 Task: Add Ecotools Dry Body Brush to the cart.
Action: Mouse moved to (816, 321)
Screenshot: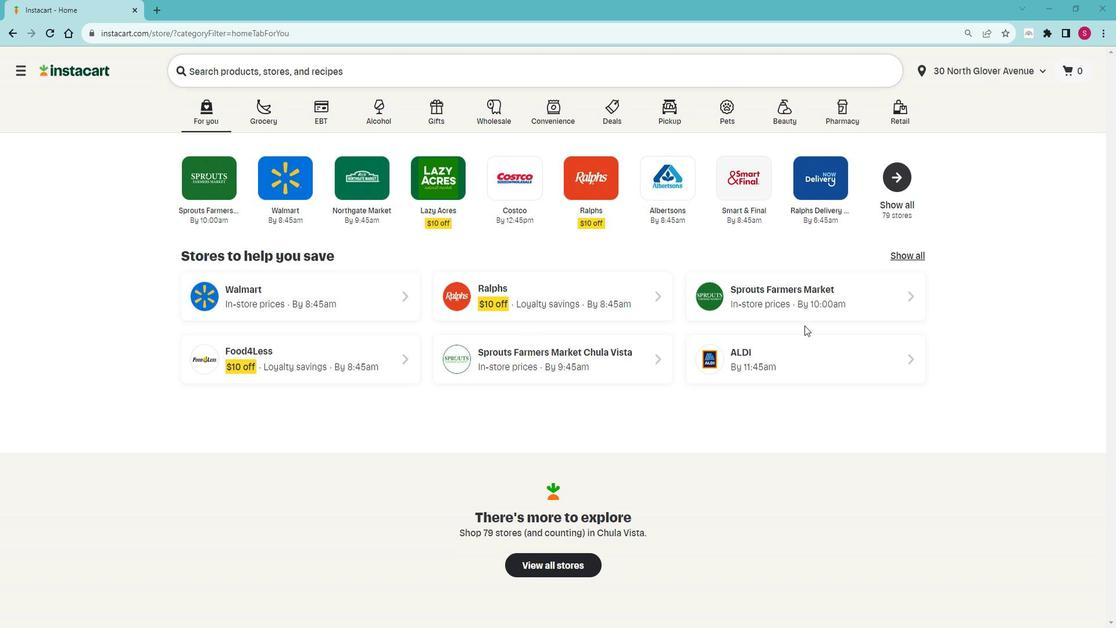 
Action: Mouse pressed left at (816, 321)
Screenshot: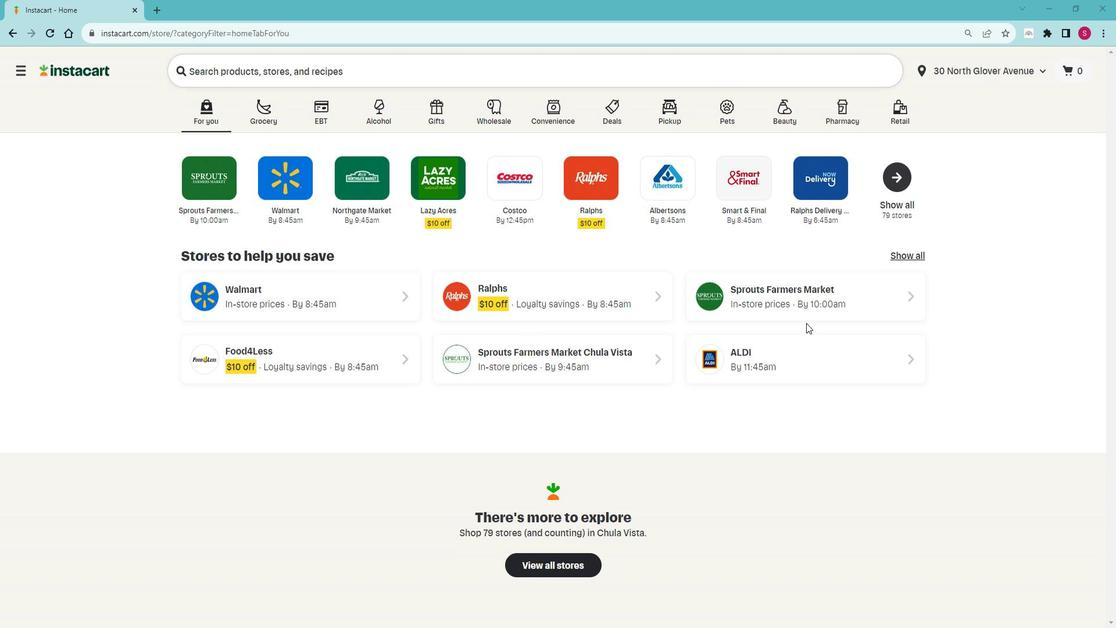 
Action: Mouse moved to (820, 313)
Screenshot: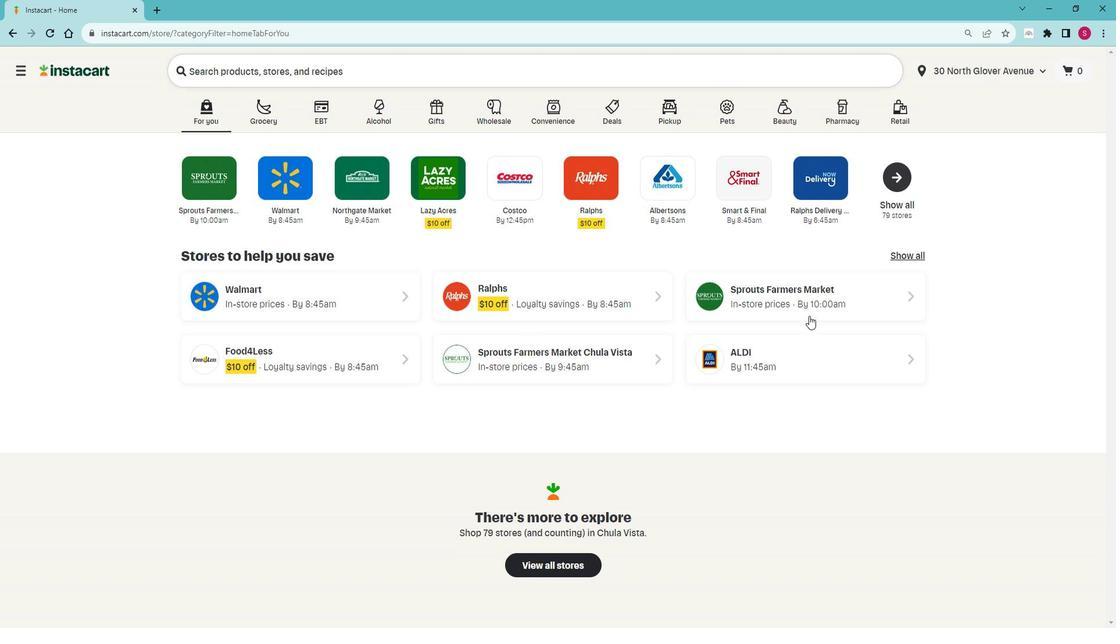 
Action: Mouse pressed left at (820, 313)
Screenshot: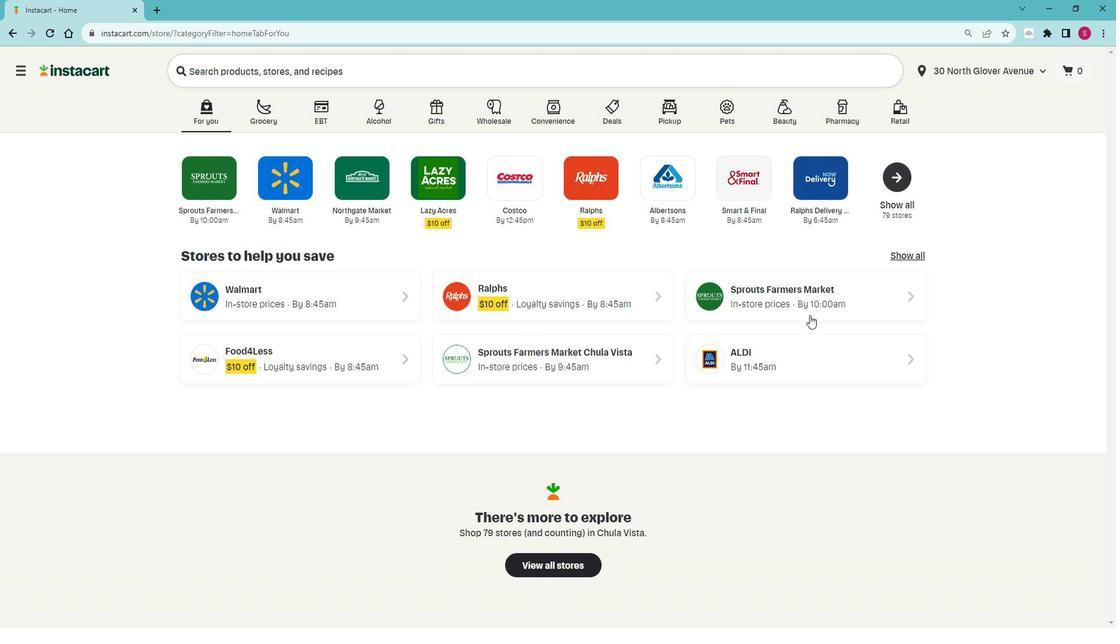 
Action: Mouse moved to (73, 443)
Screenshot: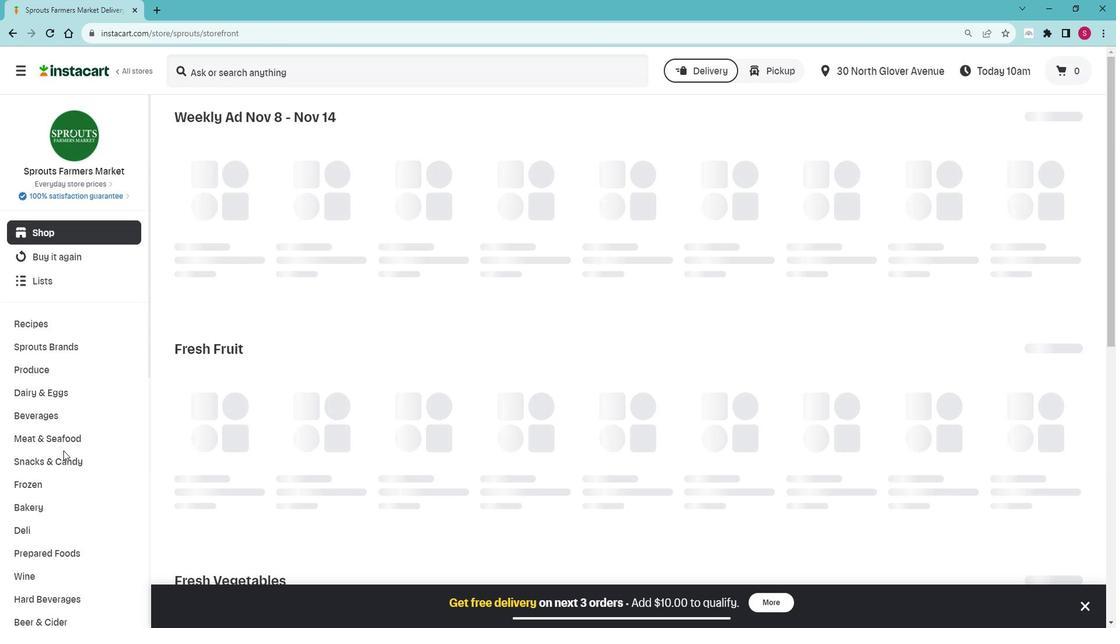 
Action: Mouse scrolled (73, 443) with delta (0, 0)
Screenshot: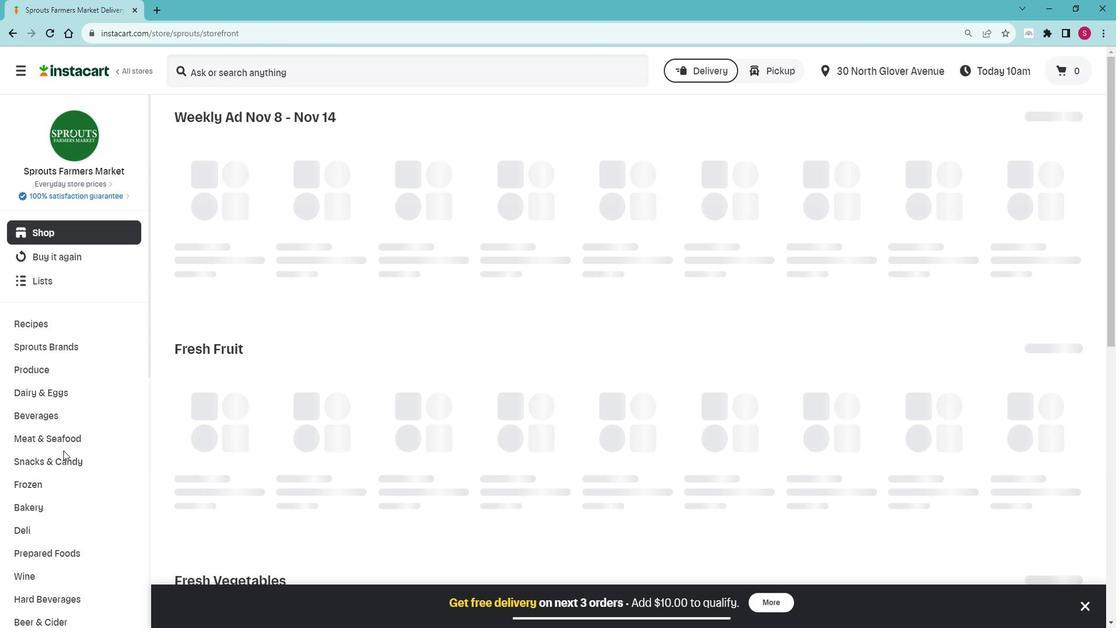 
Action: Mouse scrolled (73, 443) with delta (0, 0)
Screenshot: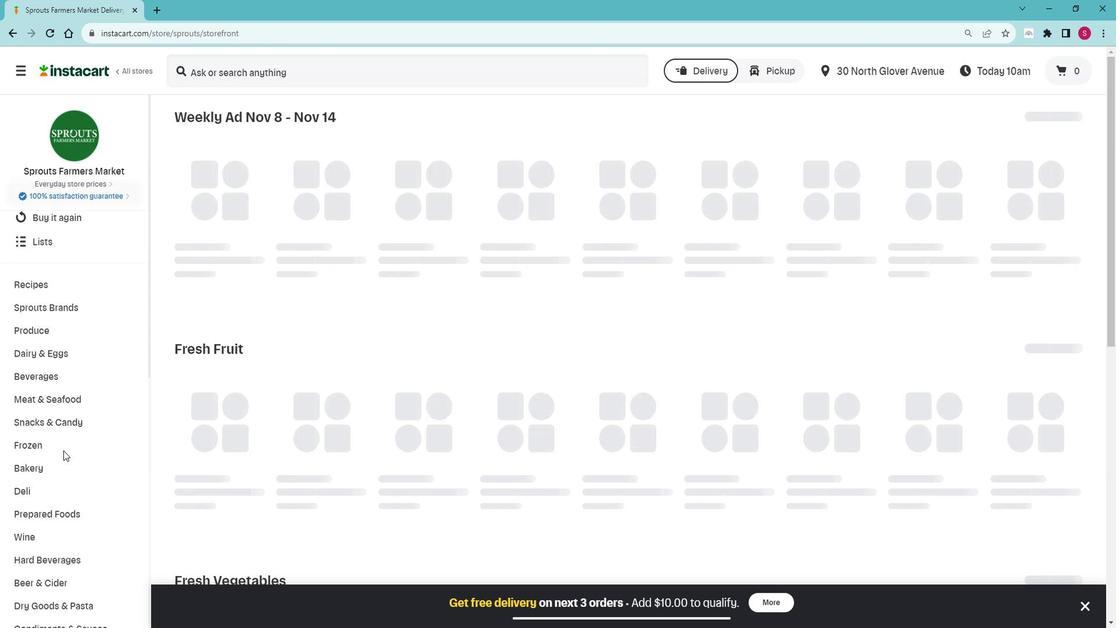 
Action: Mouse scrolled (73, 443) with delta (0, 0)
Screenshot: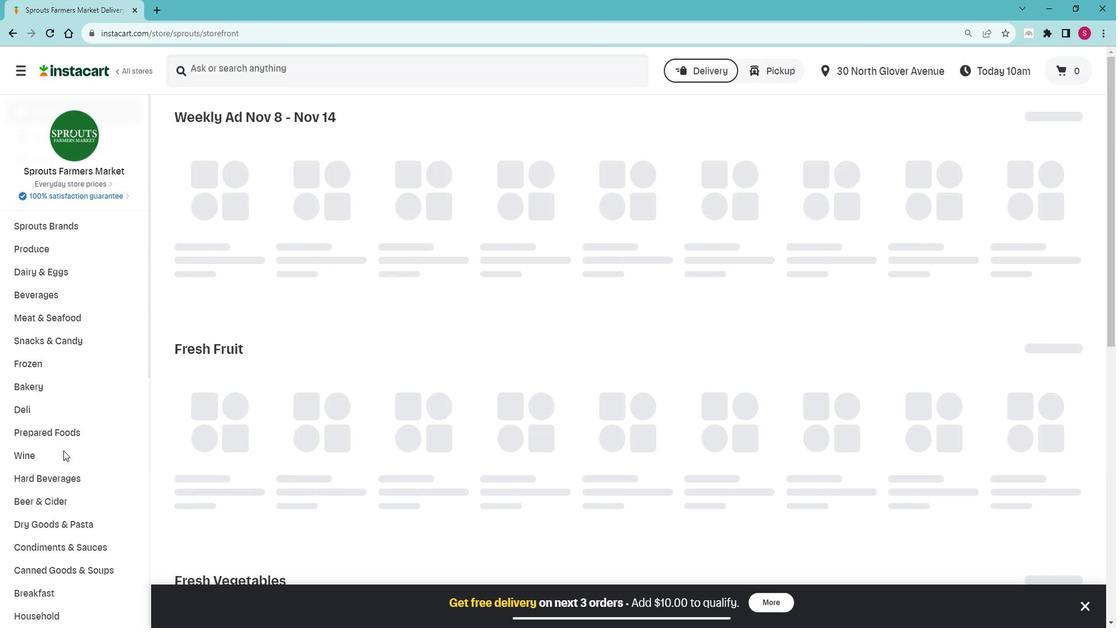
Action: Mouse scrolled (73, 443) with delta (0, 0)
Screenshot: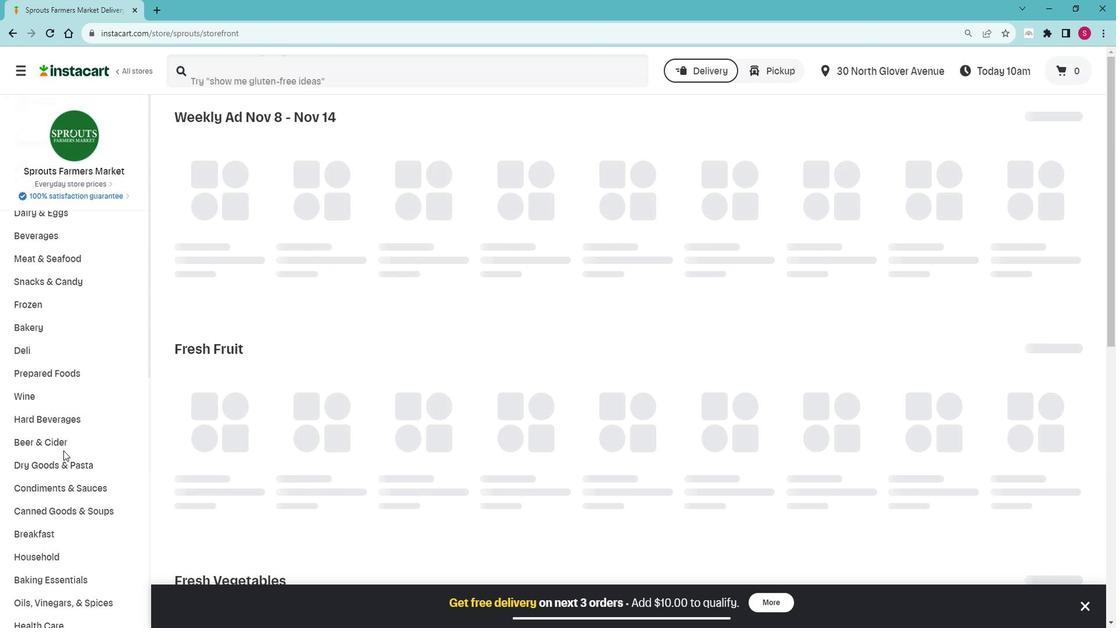 
Action: Mouse scrolled (73, 443) with delta (0, 0)
Screenshot: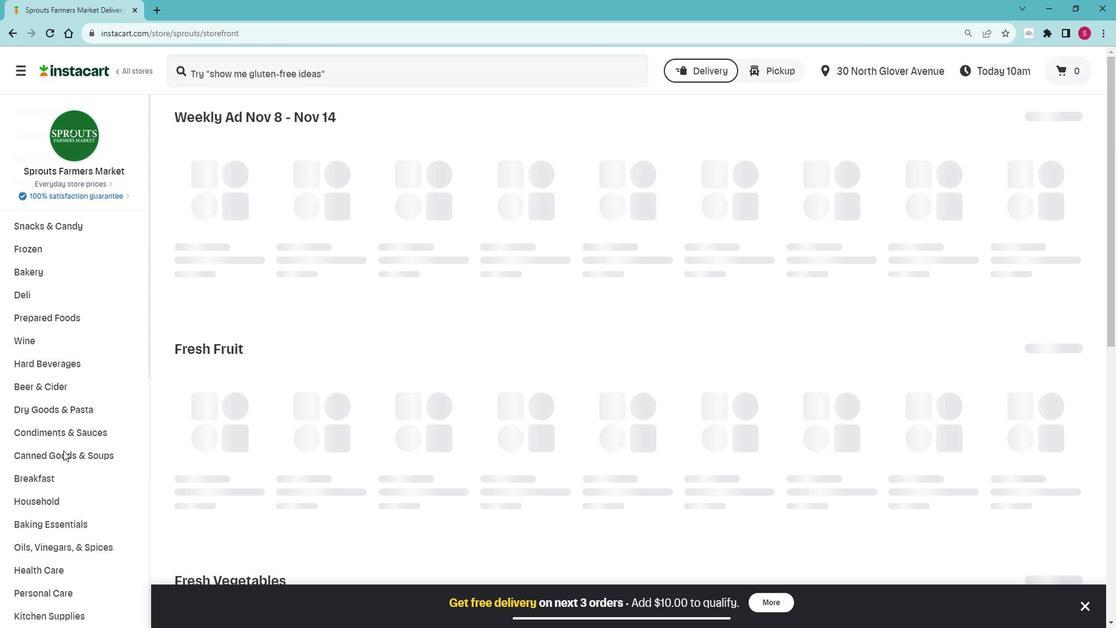 
Action: Mouse scrolled (73, 443) with delta (0, 0)
Screenshot: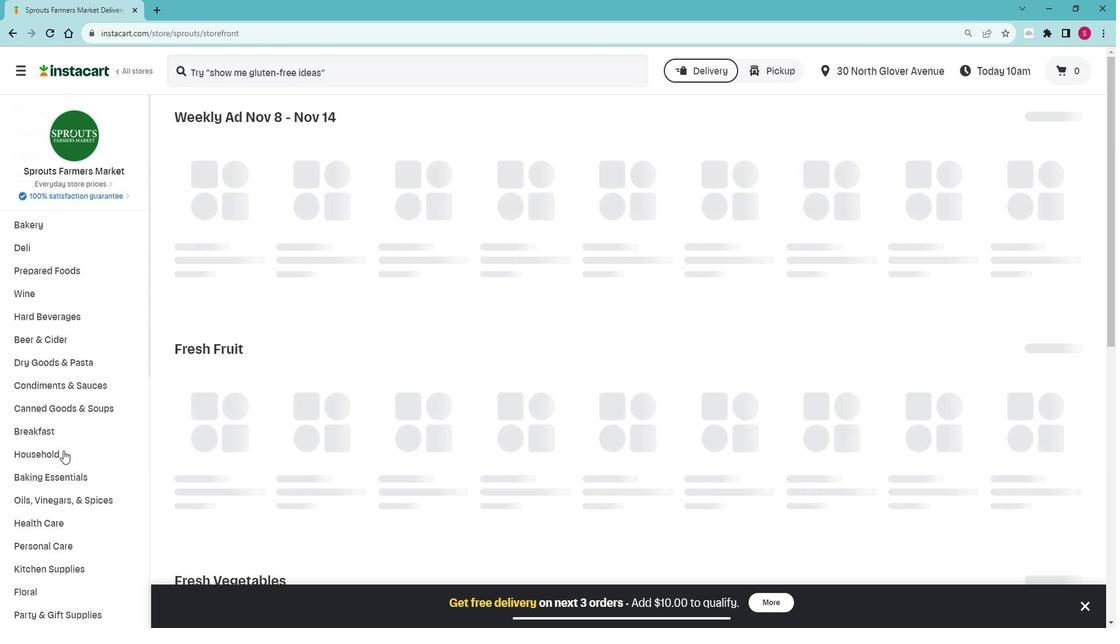
Action: Mouse moved to (68, 441)
Screenshot: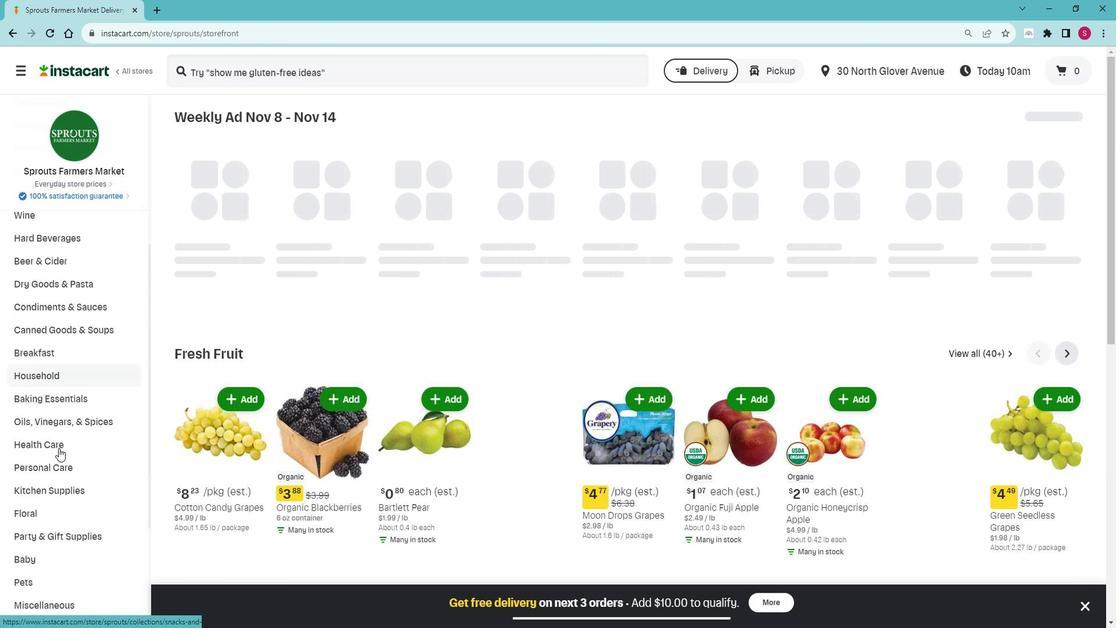 
Action: Mouse scrolled (68, 440) with delta (0, 0)
Screenshot: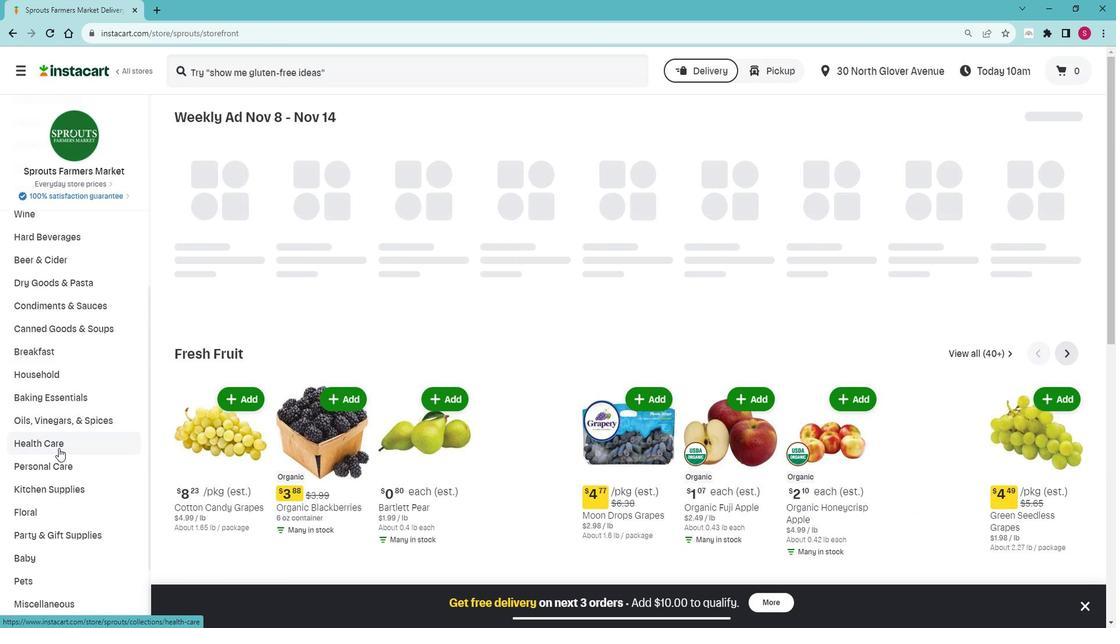
Action: Mouse scrolled (68, 440) with delta (0, 0)
Screenshot: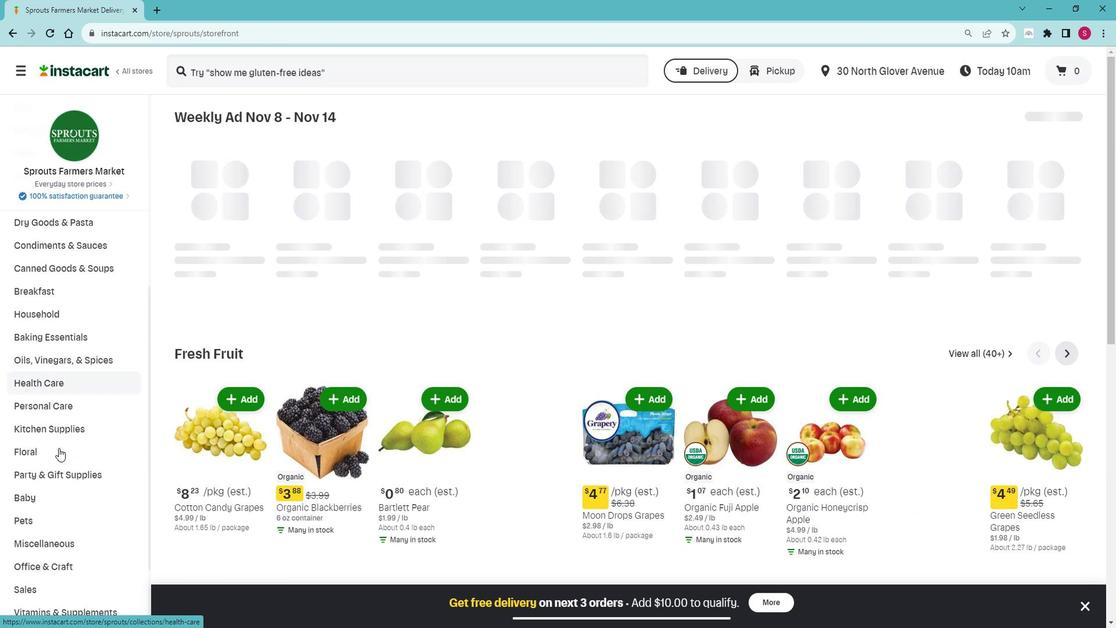 
Action: Mouse scrolled (68, 440) with delta (0, 0)
Screenshot: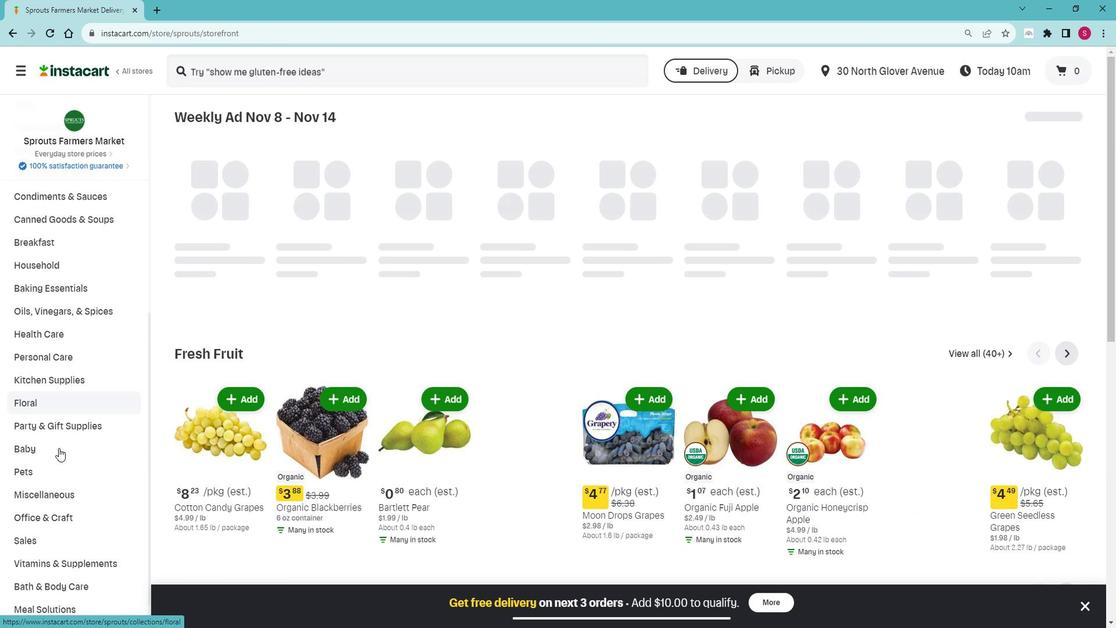 
Action: Mouse scrolled (68, 440) with delta (0, 0)
Screenshot: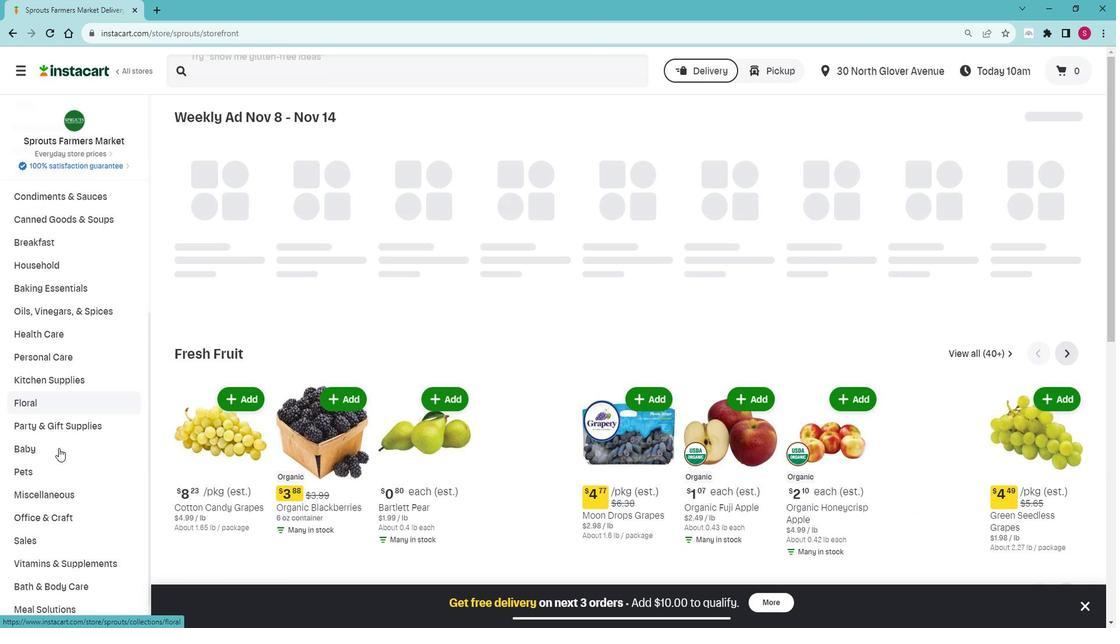 
Action: Mouse moved to (61, 430)
Screenshot: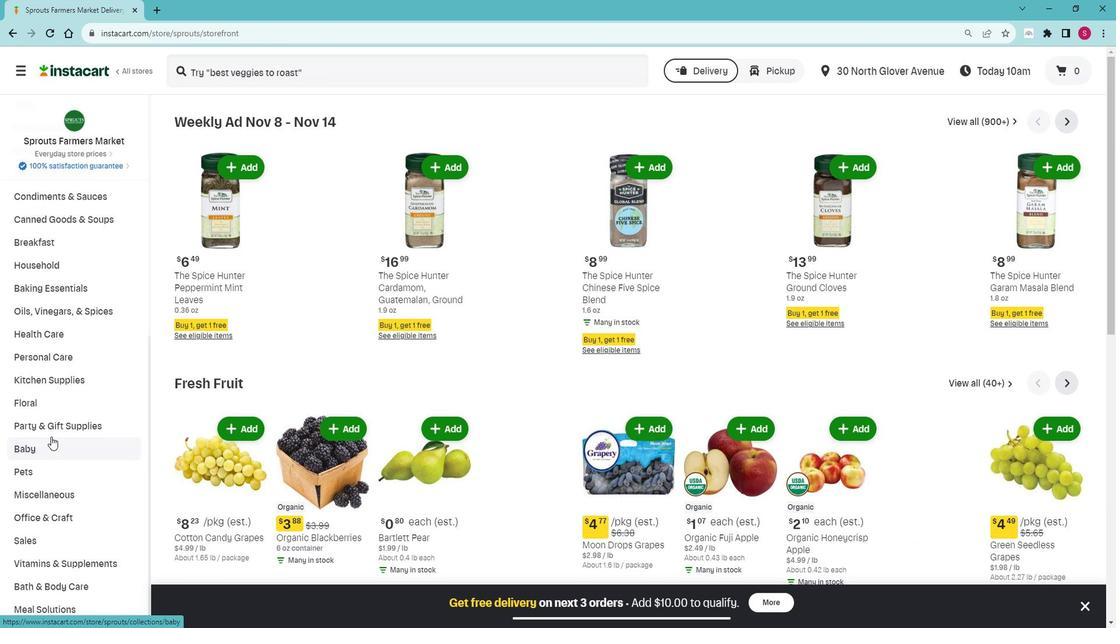 
Action: Mouse scrolled (61, 429) with delta (0, 0)
Screenshot: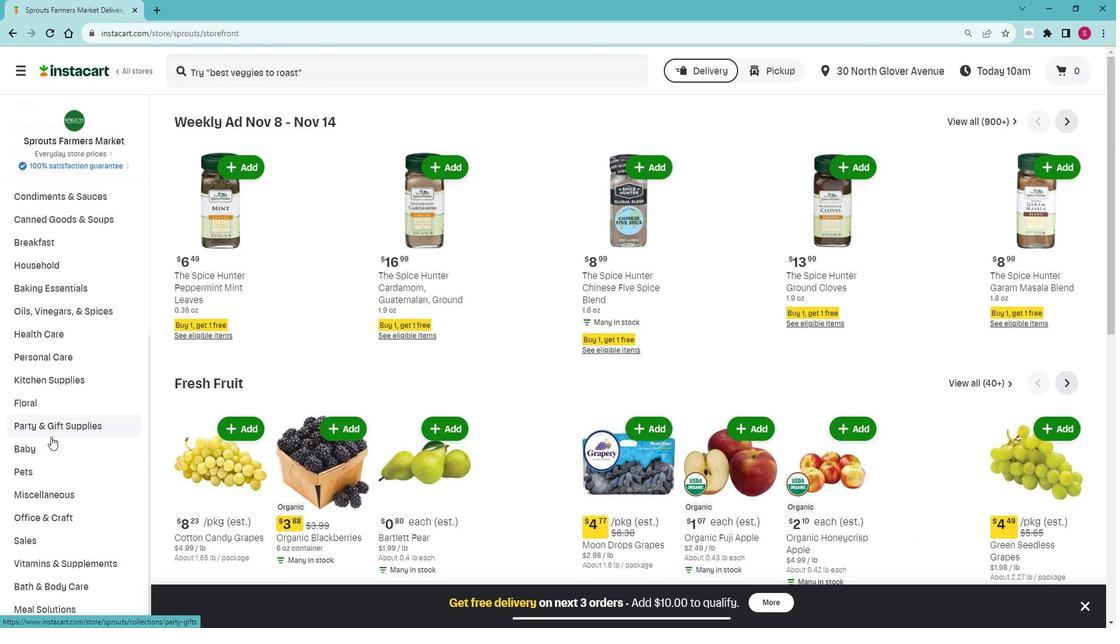 
Action: Mouse moved to (74, 349)
Screenshot: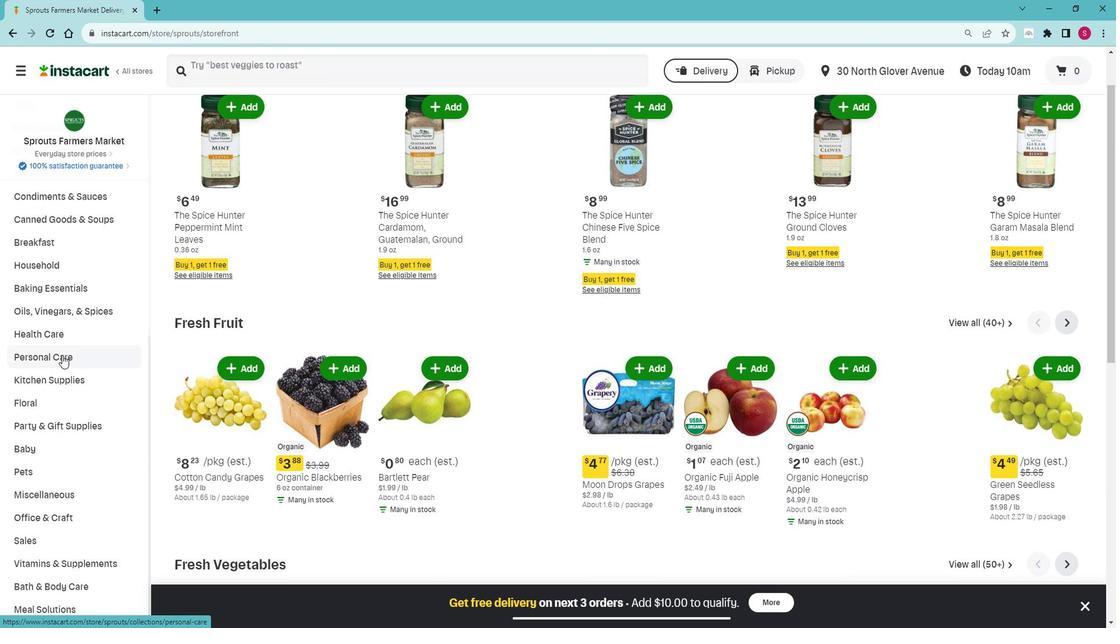 
Action: Mouse pressed left at (74, 349)
Screenshot: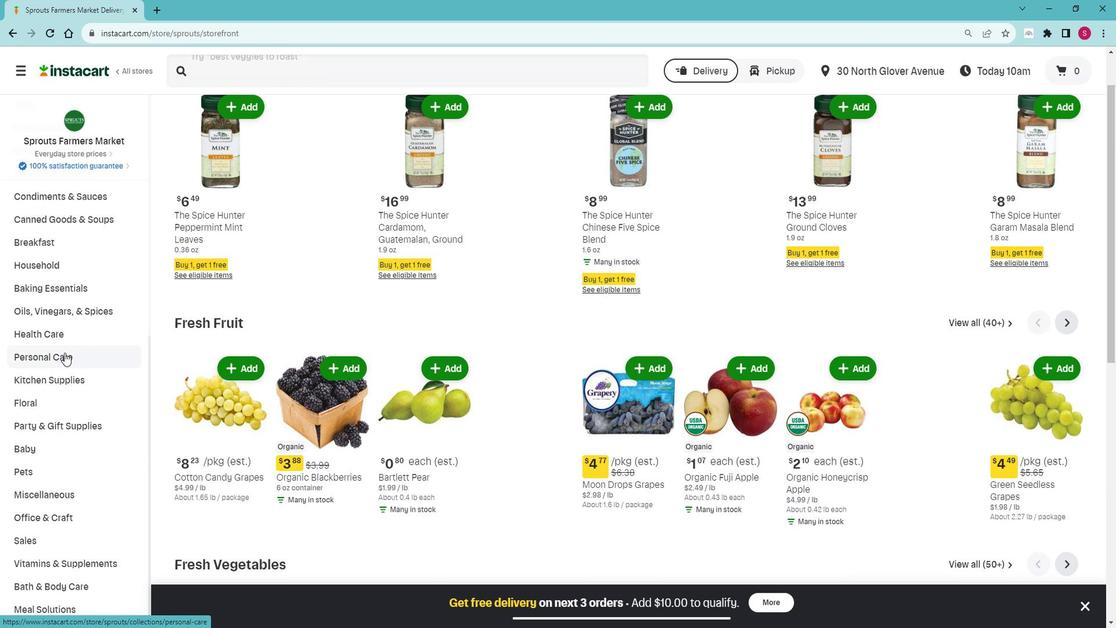 
Action: Mouse moved to (74, 374)
Screenshot: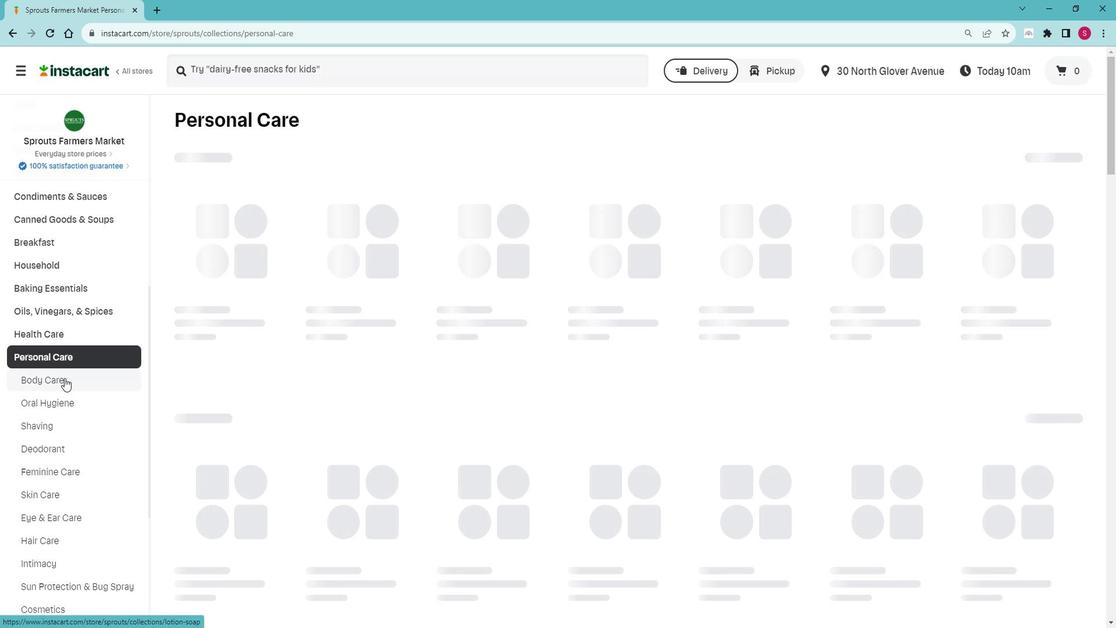 
Action: Mouse pressed left at (74, 374)
Screenshot: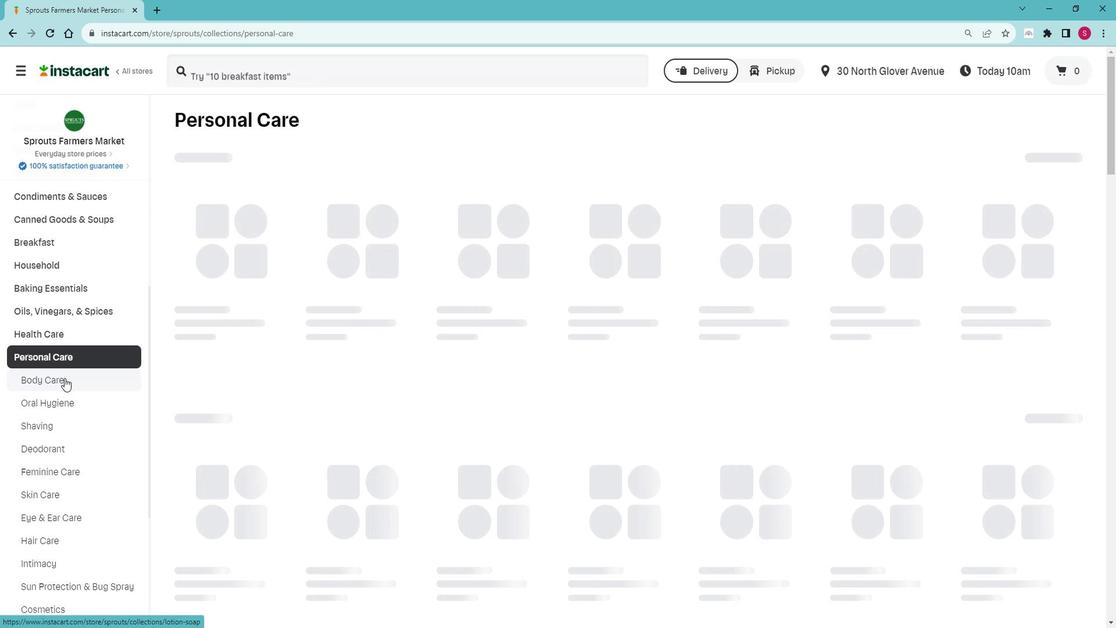 
Action: Mouse moved to (535, 172)
Screenshot: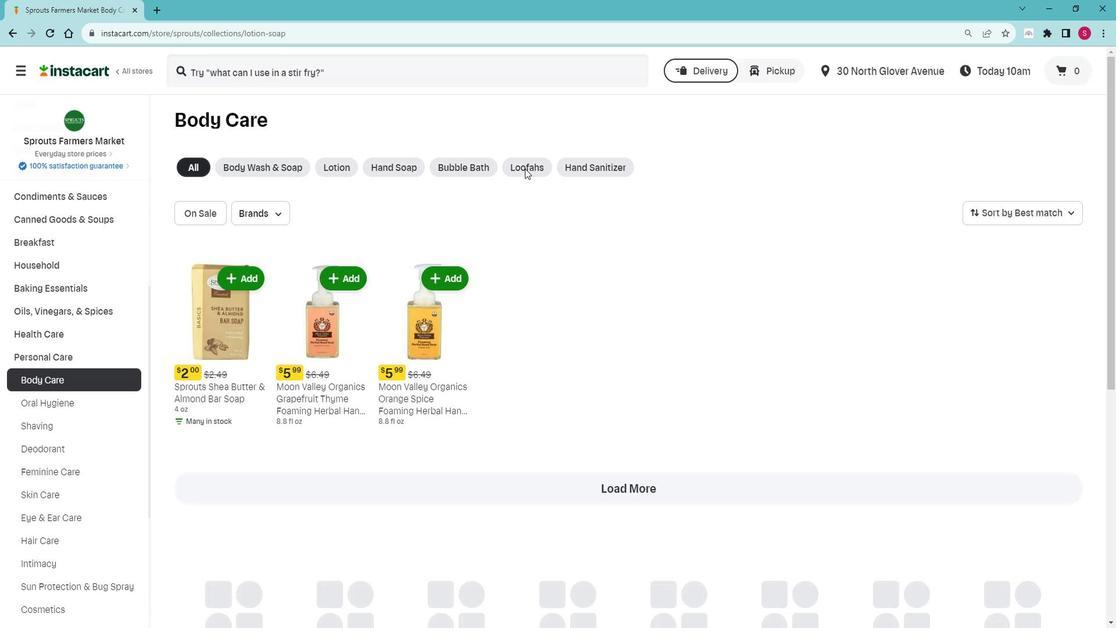 
Action: Mouse pressed left at (535, 172)
Screenshot: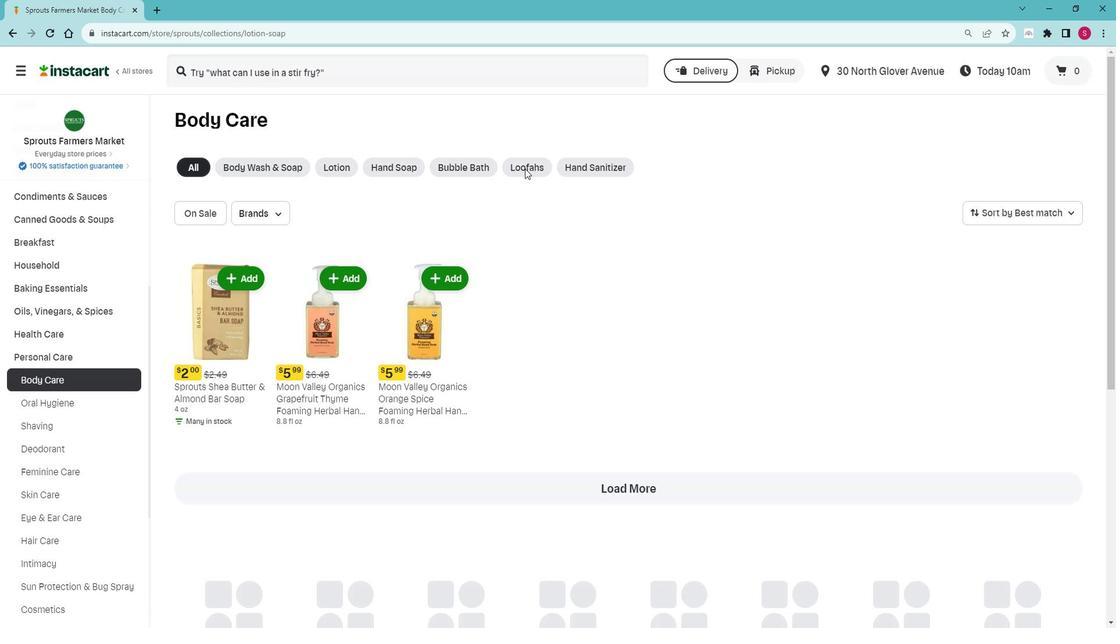 
Action: Mouse moved to (535, 171)
Screenshot: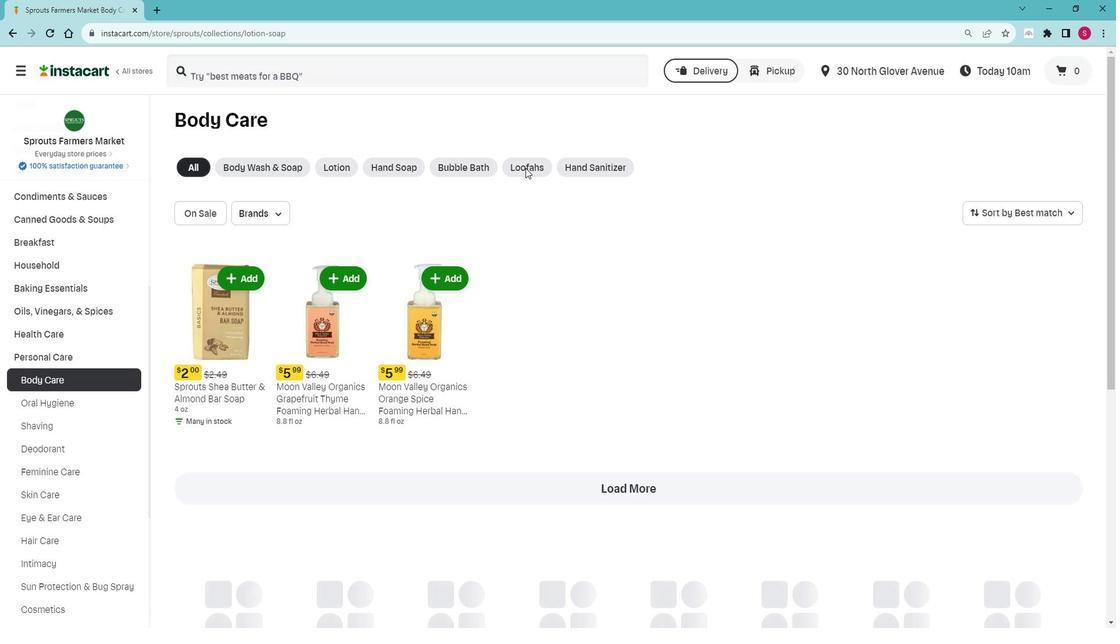 
Action: Mouse pressed left at (535, 171)
Screenshot: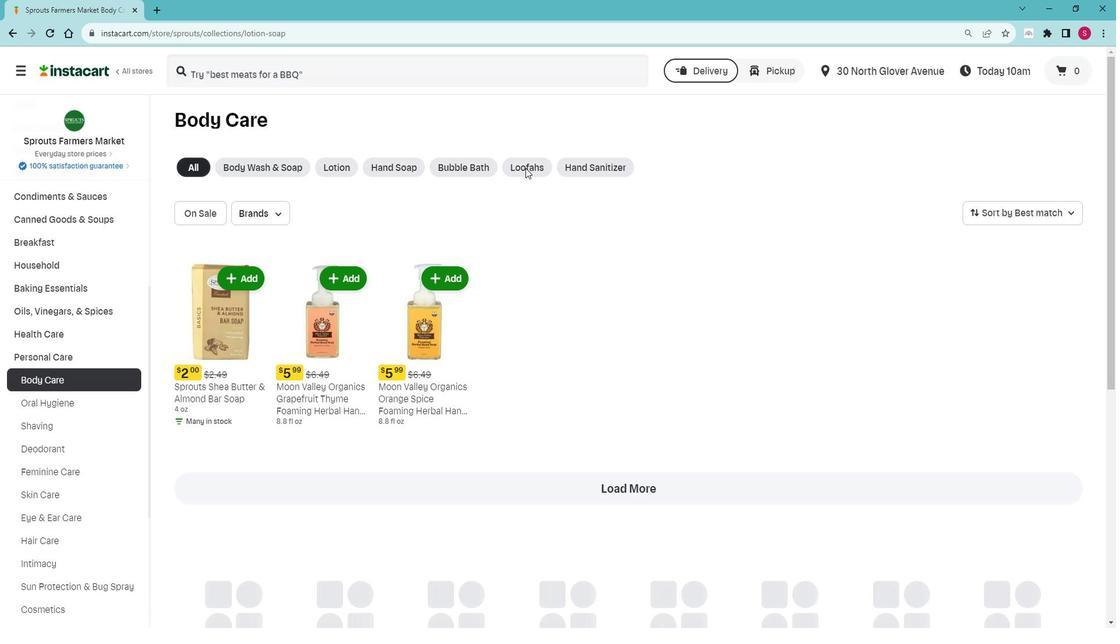 
Action: Mouse moved to (303, 83)
Screenshot: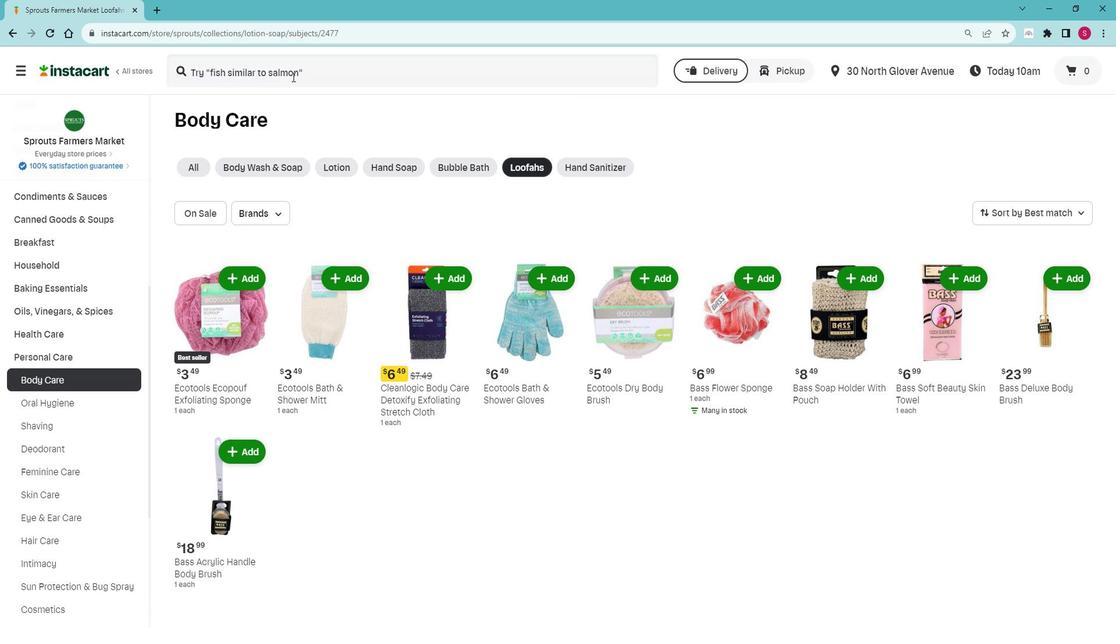 
Action: Mouse pressed left at (303, 83)
Screenshot: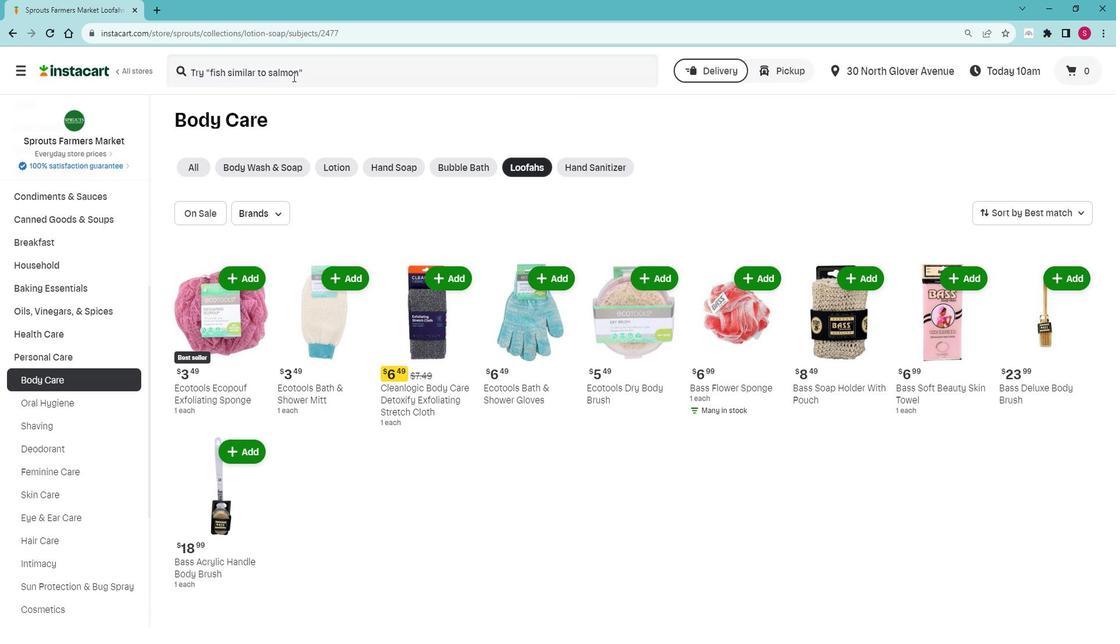 
Action: Mouse moved to (283, 76)
Screenshot: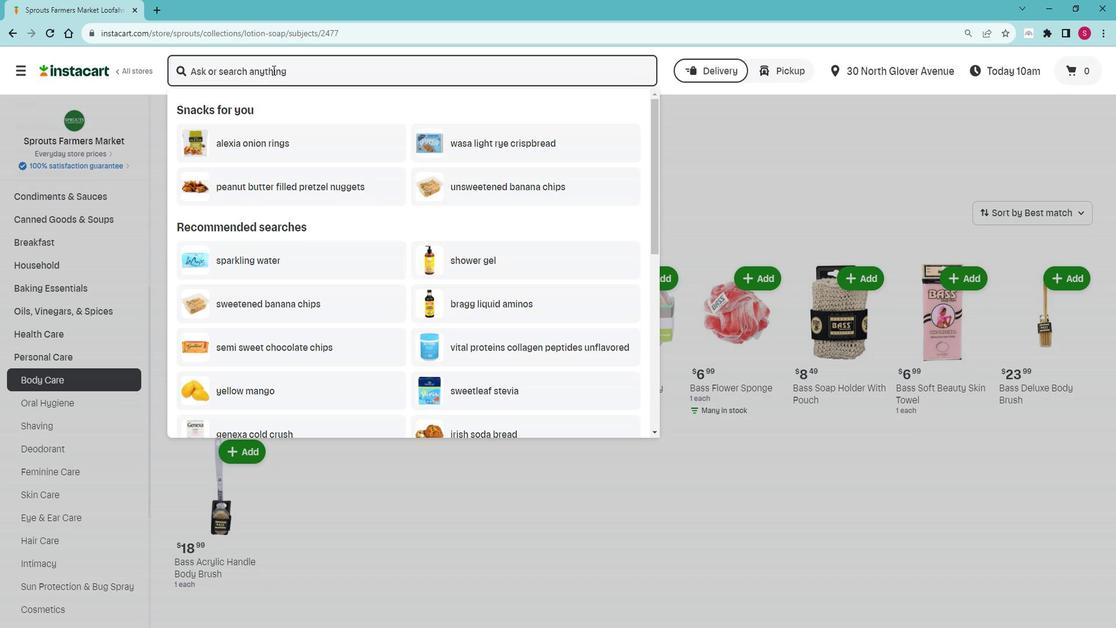 
Action: Key pressed <Key.shift><Key.shift>Ecotools<Key.space><Key.shift>Dry<Key.space><Key.shift>Body<Key.space><Key.shift>Bruch<Key.space><Key.enter>
Screenshot: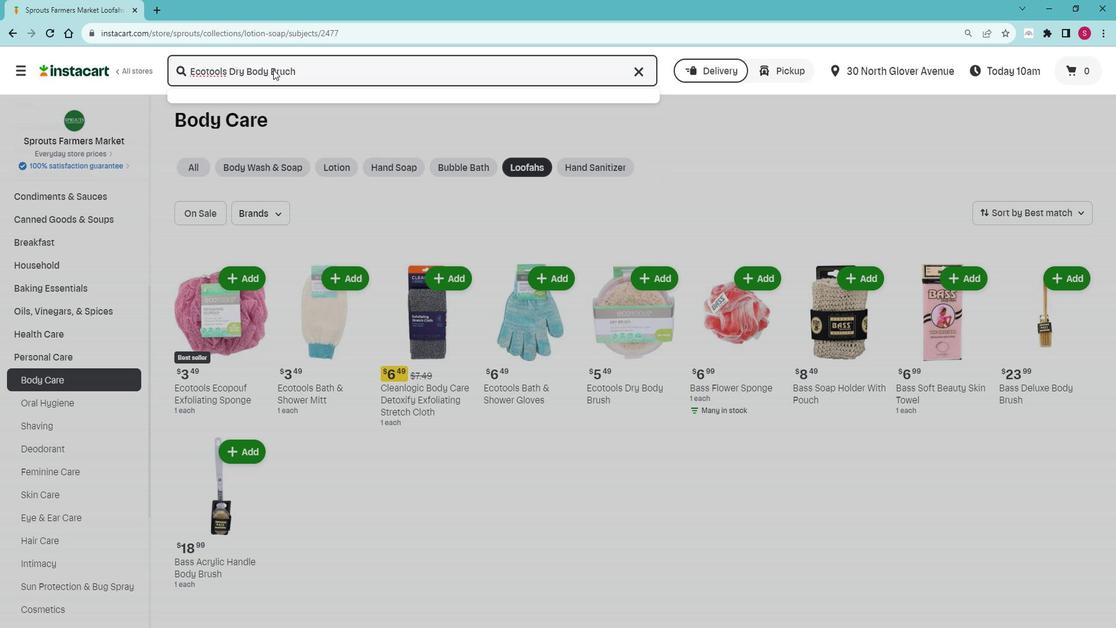 
Action: Mouse moved to (706, 165)
Screenshot: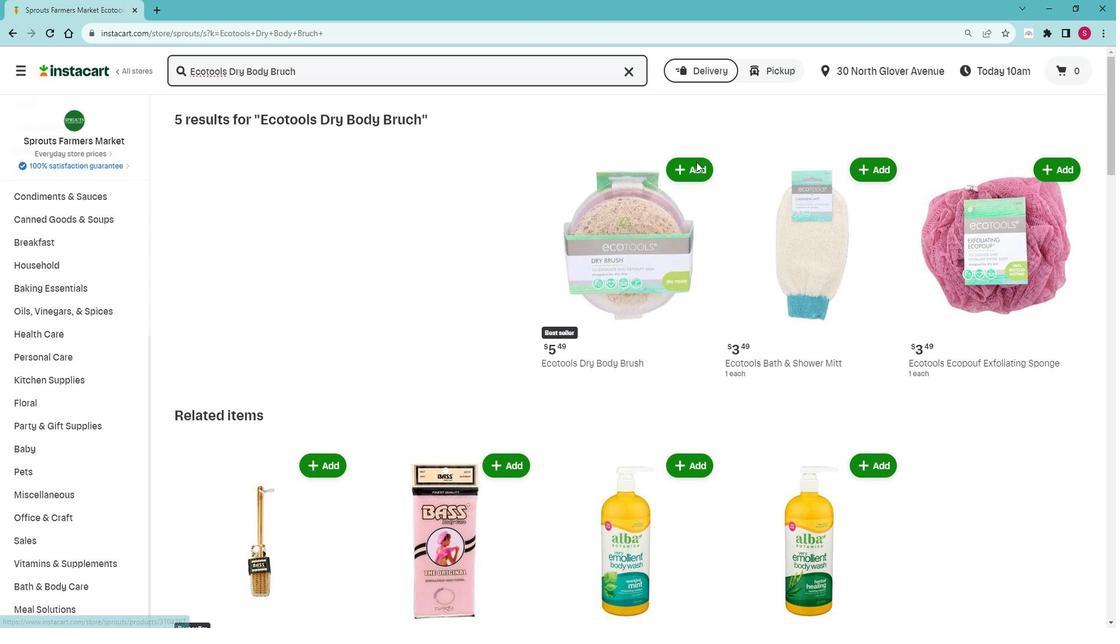 
Action: Mouse pressed left at (706, 165)
Screenshot: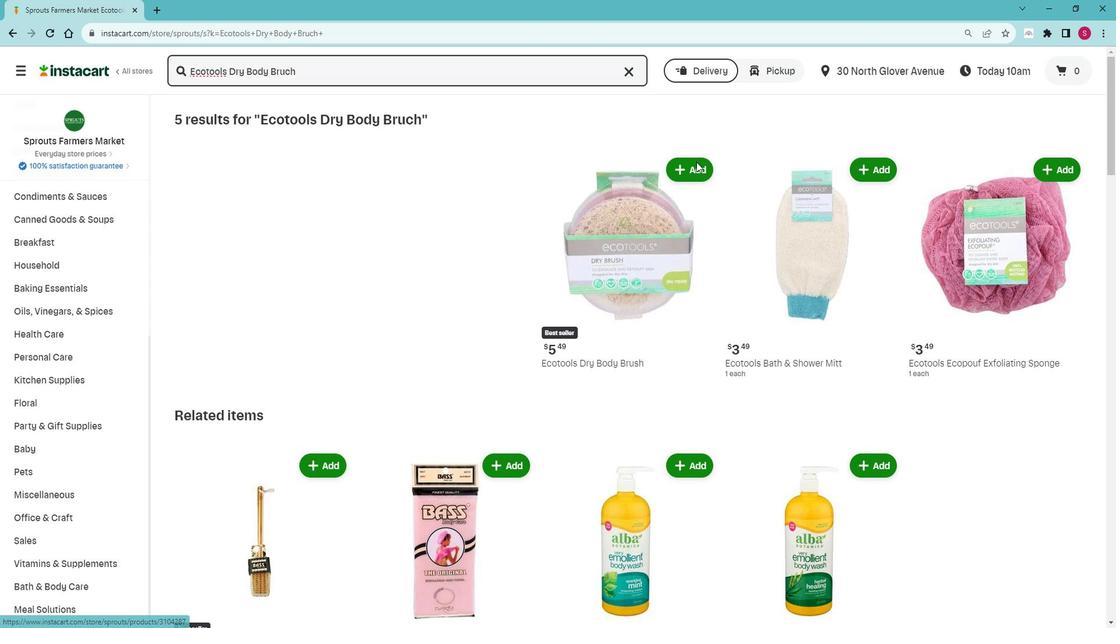 
Action: Mouse moved to (713, 144)
Screenshot: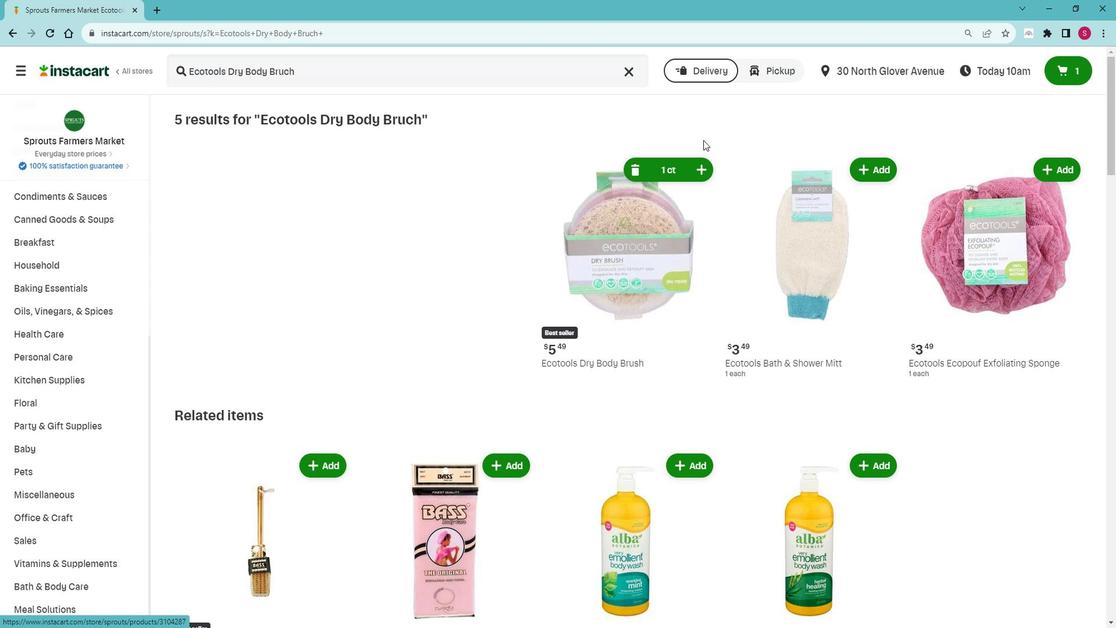 
